 Task: Add Kaiser Rolls to the cart.
Action: Mouse moved to (818, 287)
Screenshot: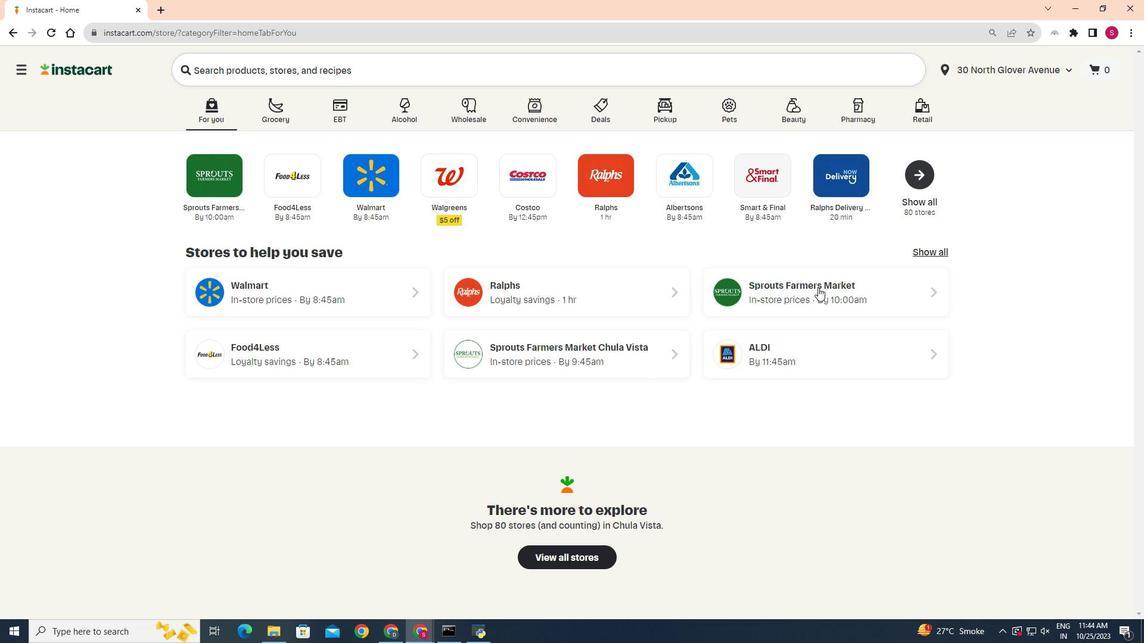 
Action: Mouse pressed left at (818, 287)
Screenshot: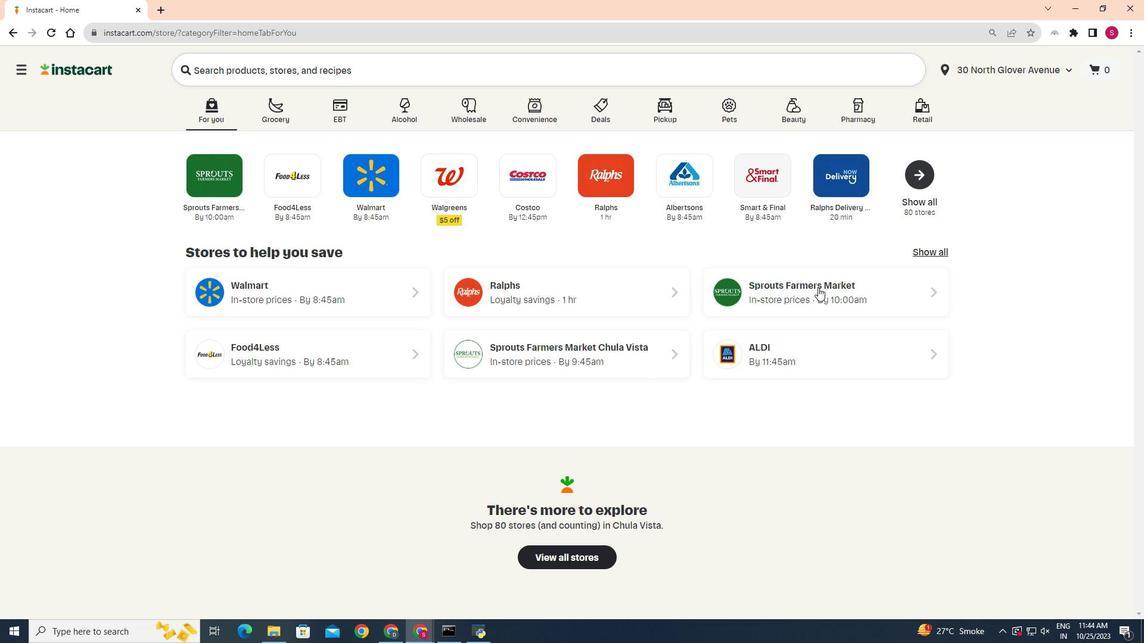 
Action: Mouse moved to (77, 515)
Screenshot: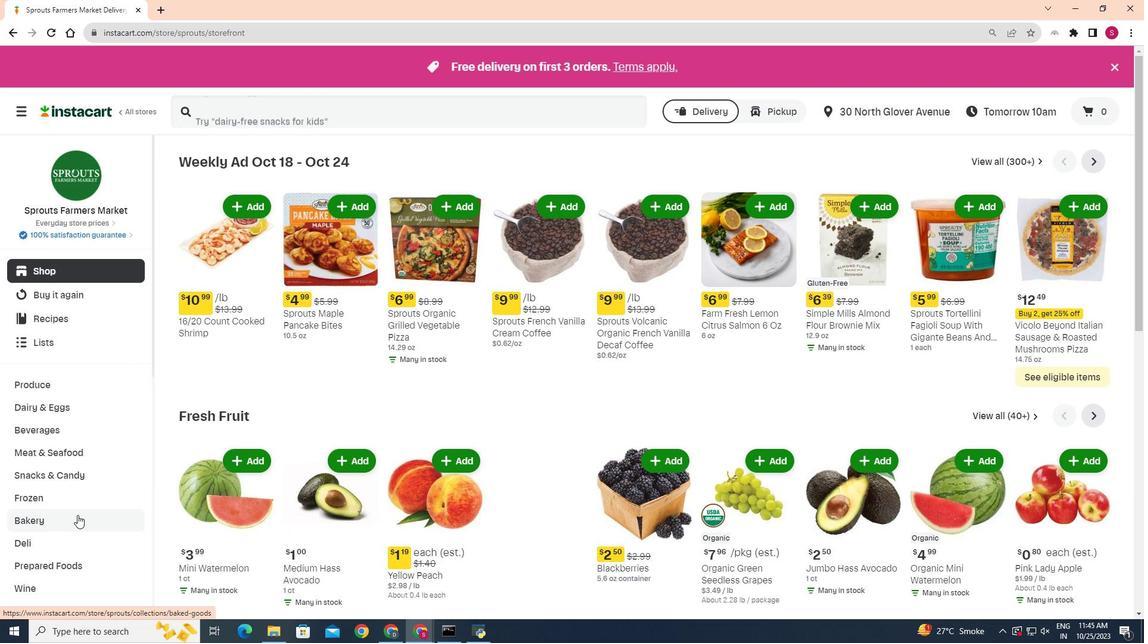 
Action: Mouse pressed left at (77, 515)
Screenshot: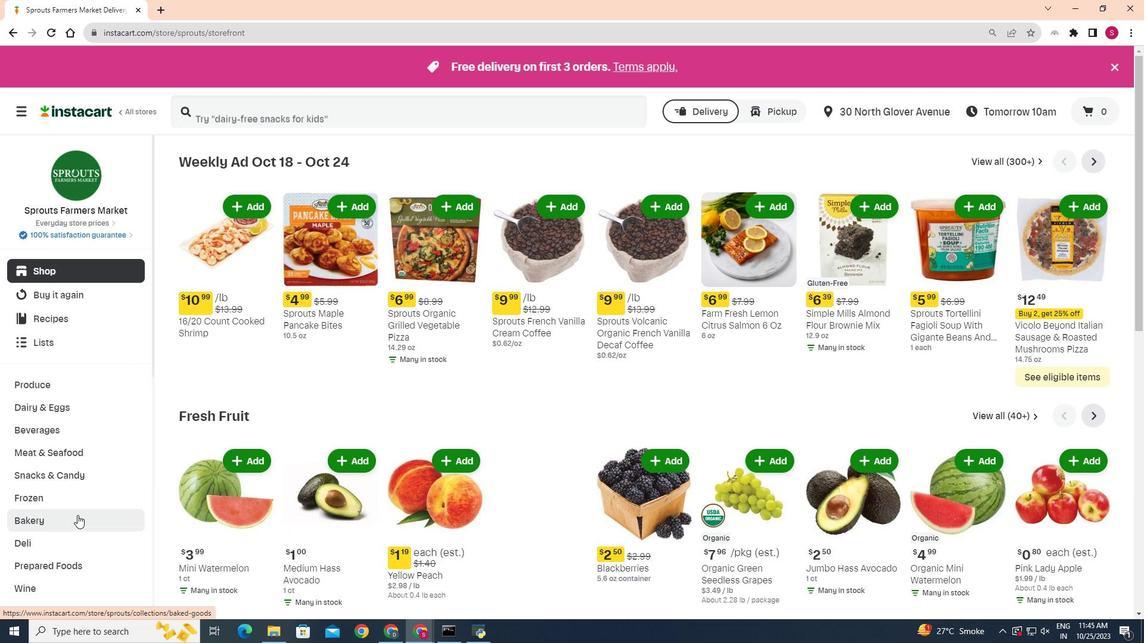 
Action: Mouse moved to (311, 191)
Screenshot: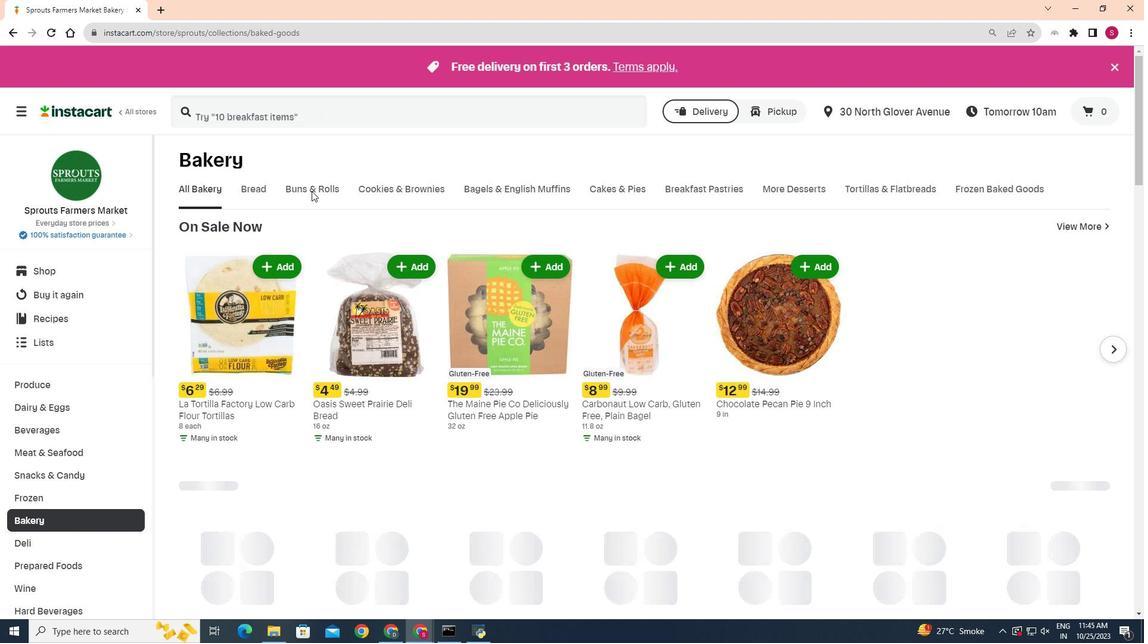 
Action: Mouse pressed left at (311, 191)
Screenshot: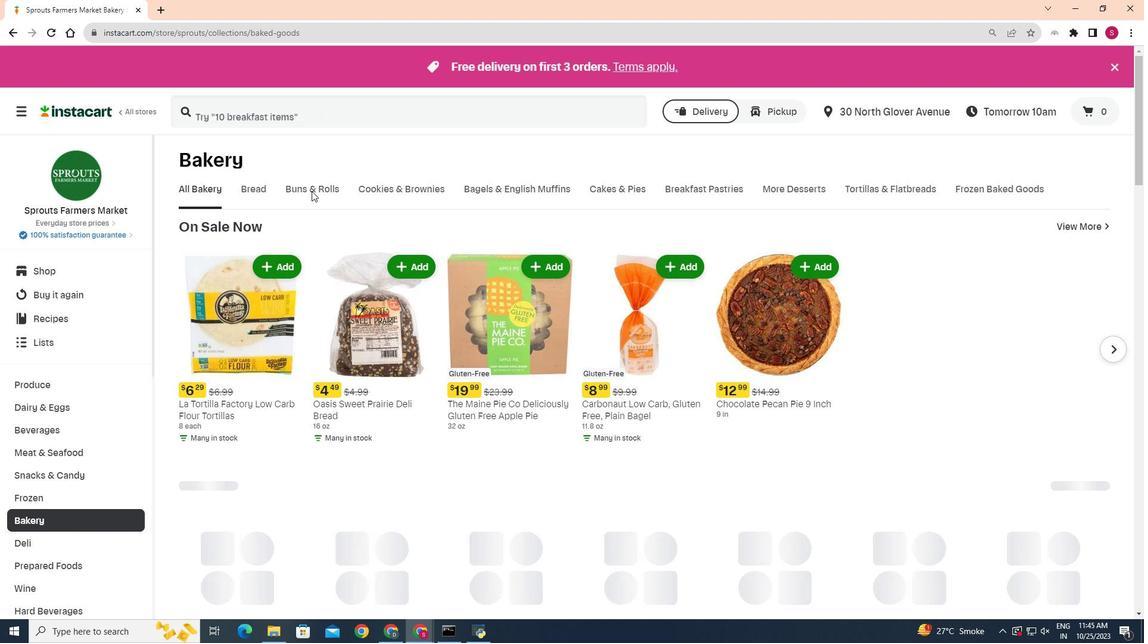 
Action: Mouse moved to (504, 242)
Screenshot: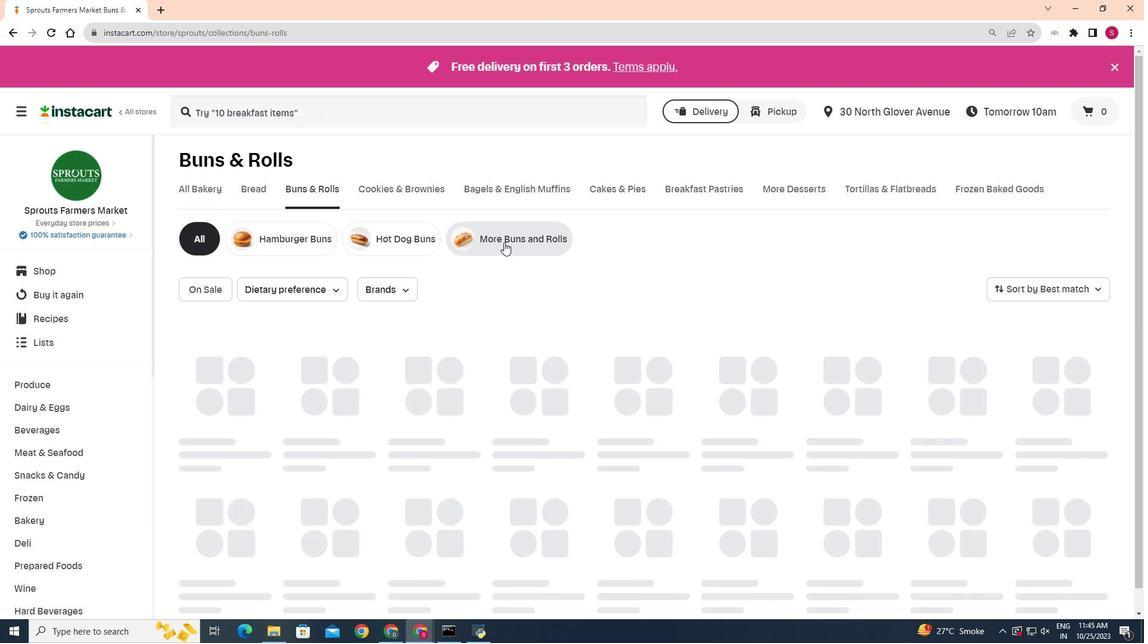 
Action: Mouse pressed left at (504, 242)
Screenshot: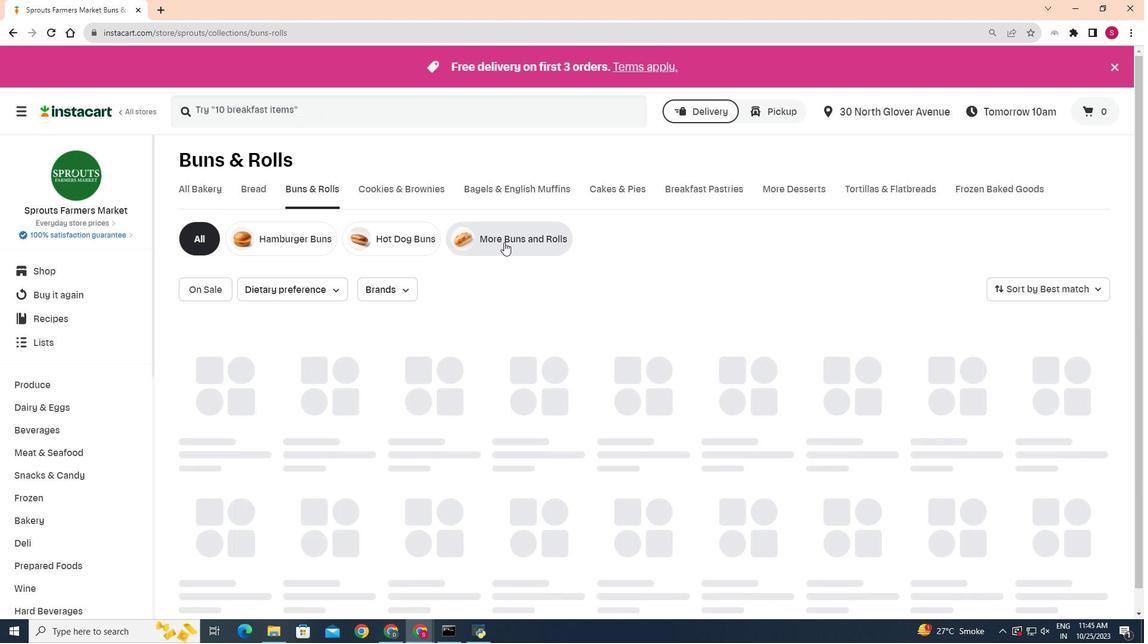 
Action: Mouse moved to (757, 250)
Screenshot: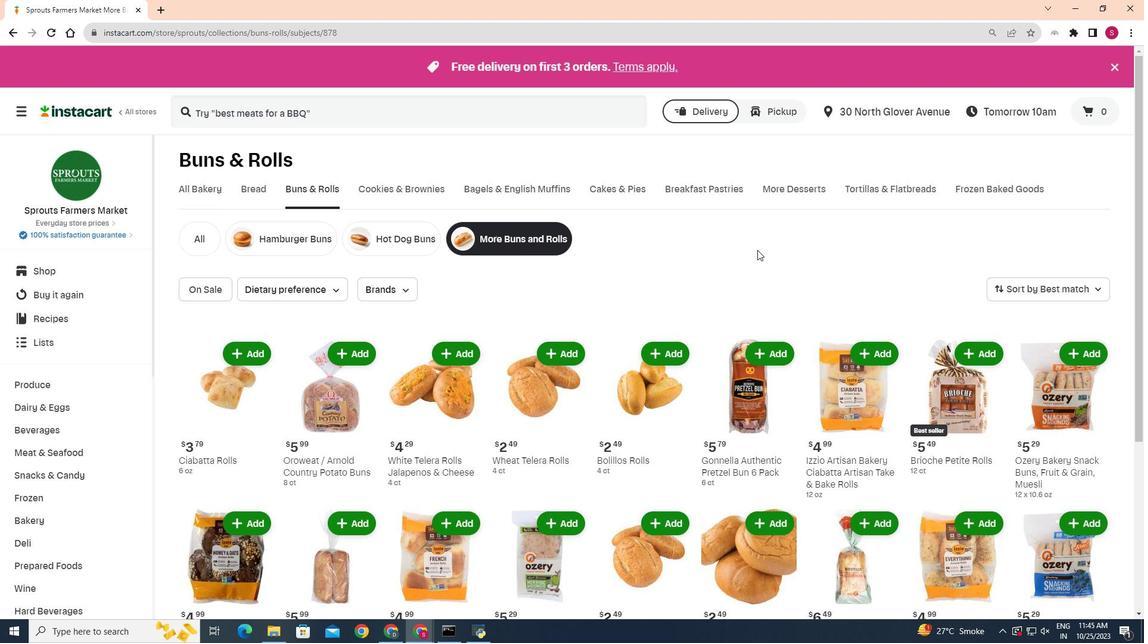 
Action: Mouse scrolled (757, 249) with delta (0, 0)
Screenshot: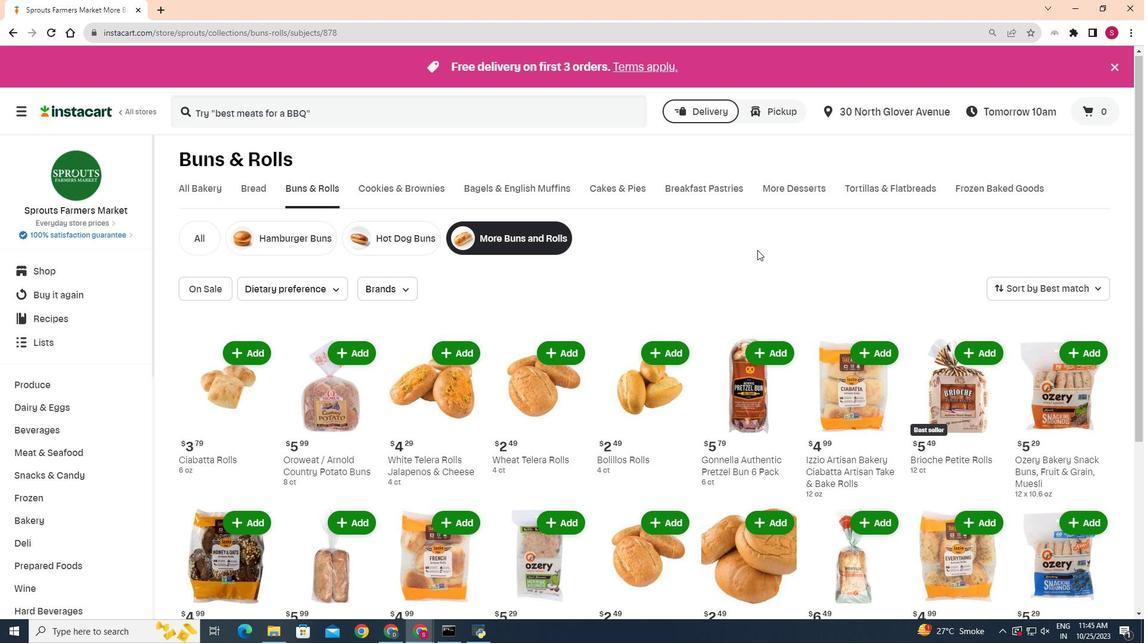 
Action: Mouse scrolled (757, 249) with delta (0, 0)
Screenshot: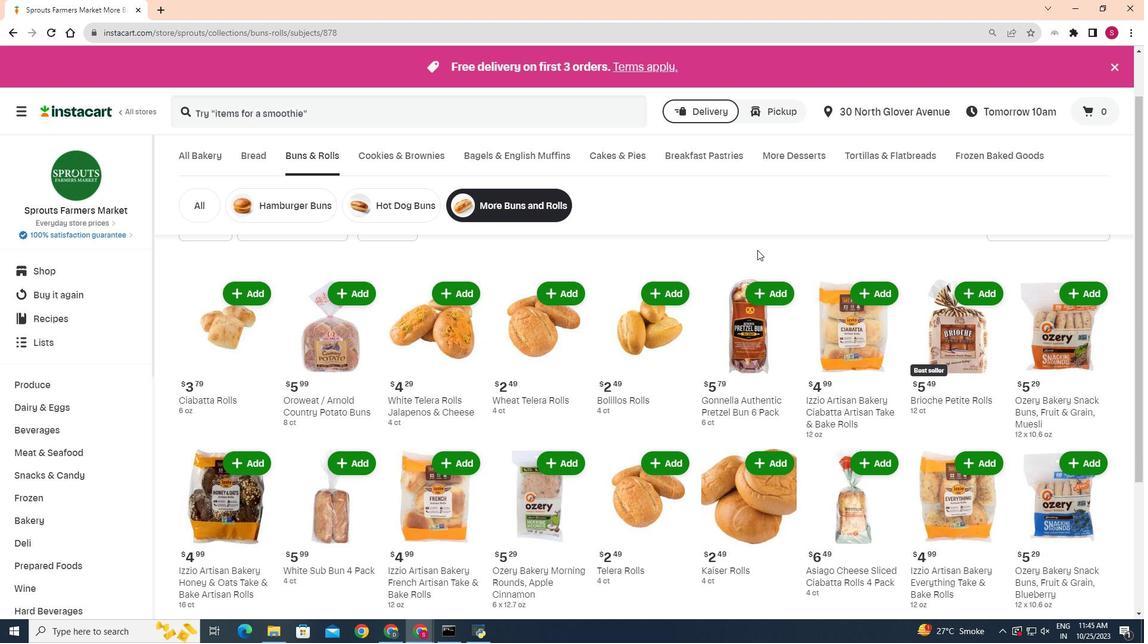 
Action: Mouse scrolled (757, 249) with delta (0, 0)
Screenshot: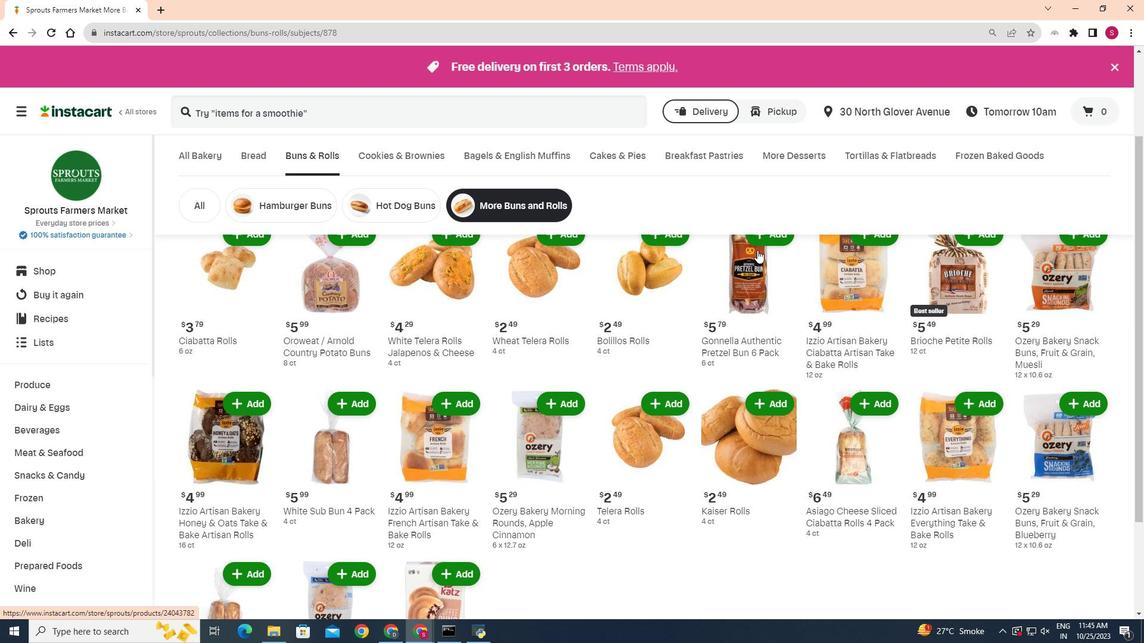 
Action: Mouse moved to (767, 348)
Screenshot: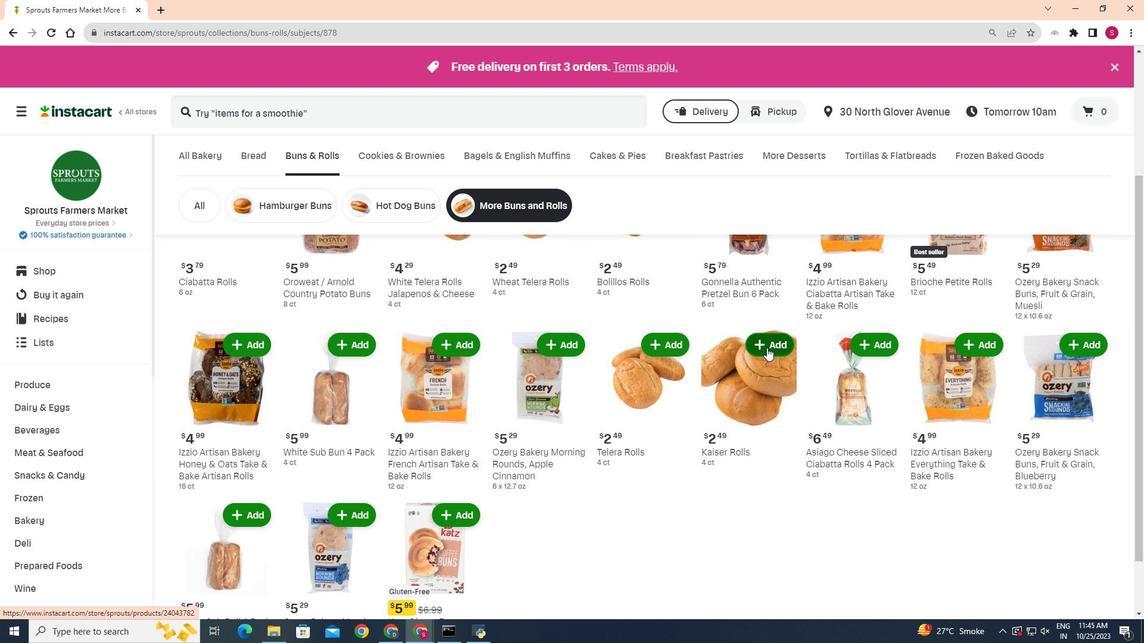 
Action: Mouse pressed left at (767, 348)
Screenshot: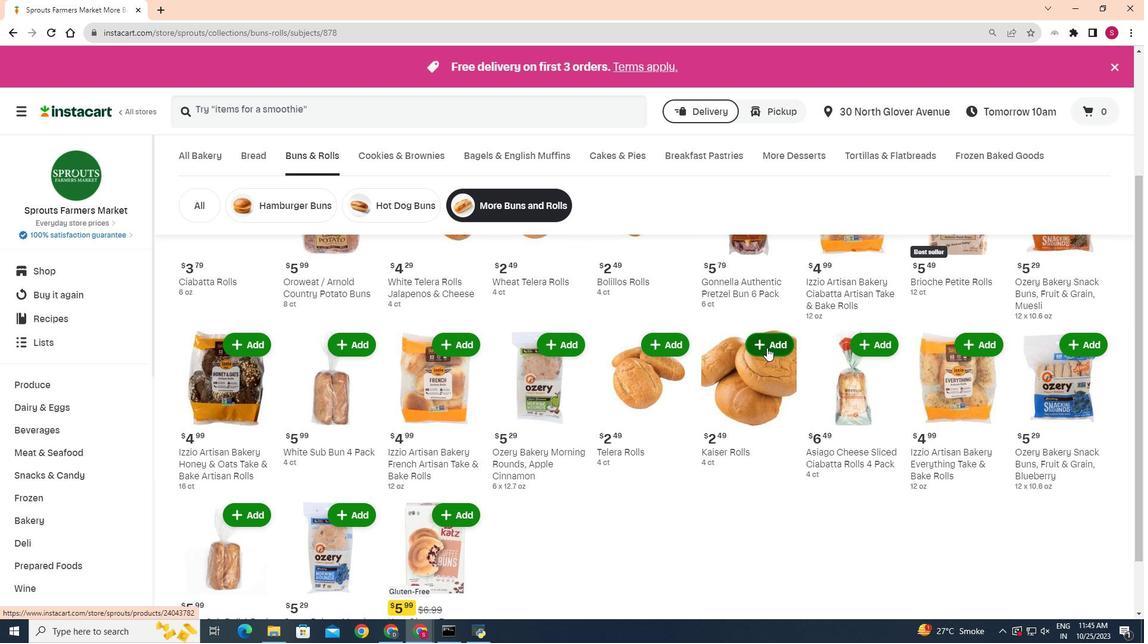 
Action: Mouse moved to (695, 380)
Screenshot: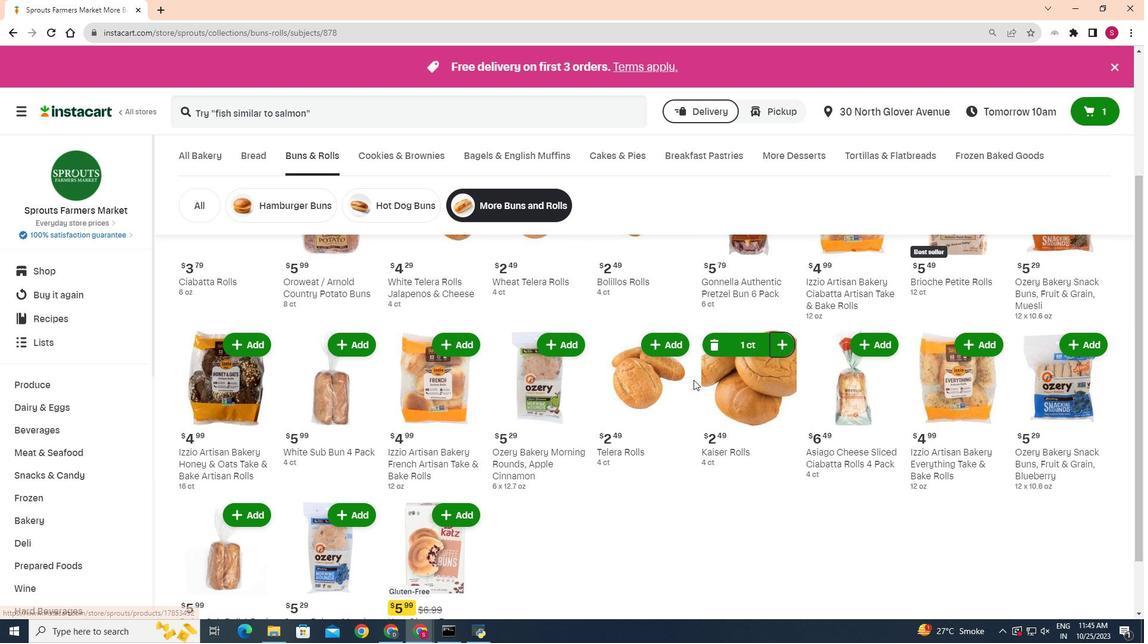 
